 Task: Send an email with the signature Brenda Cooper with the subject 'Happy birthday' and the message 'I would like to request an extension on this deadline.' from softage.1@softage.net to softage.3@softage.net and softage.4@softage.net with an attached document Presentation.pptx
Action: Mouse moved to (100, 107)
Screenshot: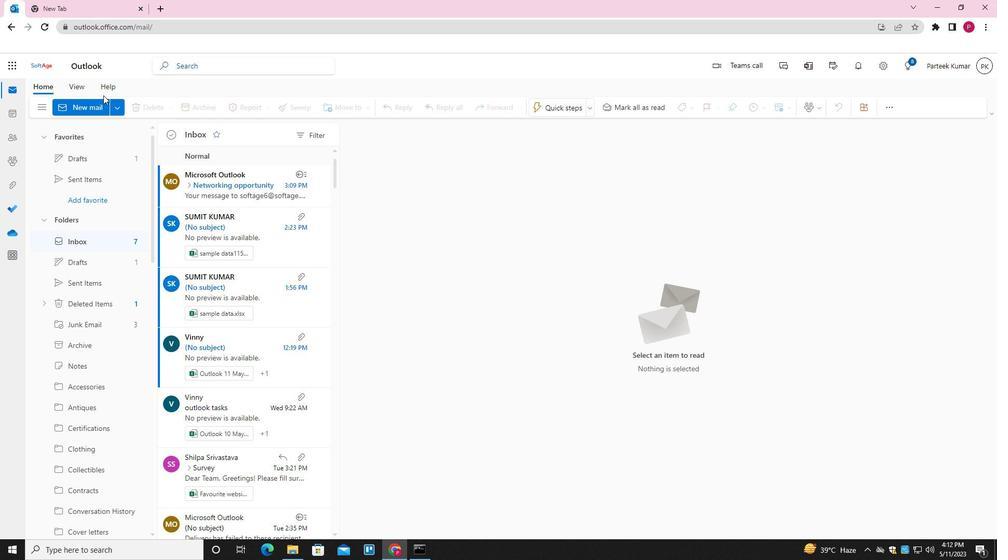
Action: Mouse pressed left at (100, 107)
Screenshot: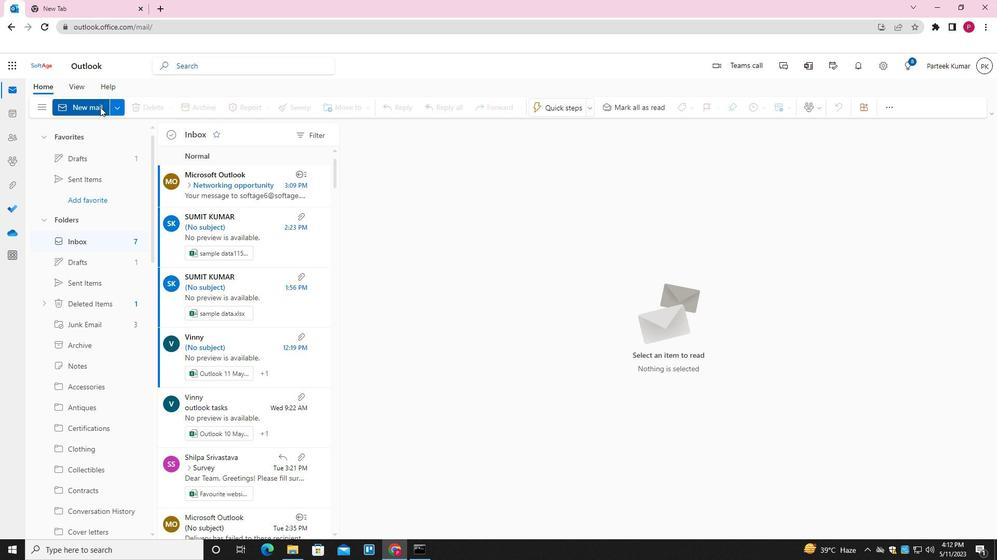 
Action: Mouse moved to (400, 244)
Screenshot: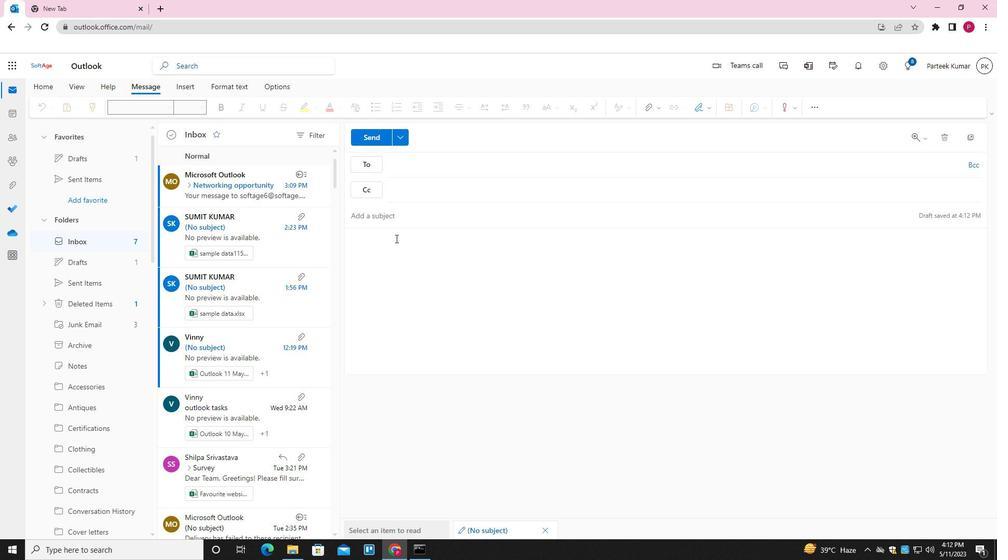 
Action: Mouse pressed left at (400, 244)
Screenshot: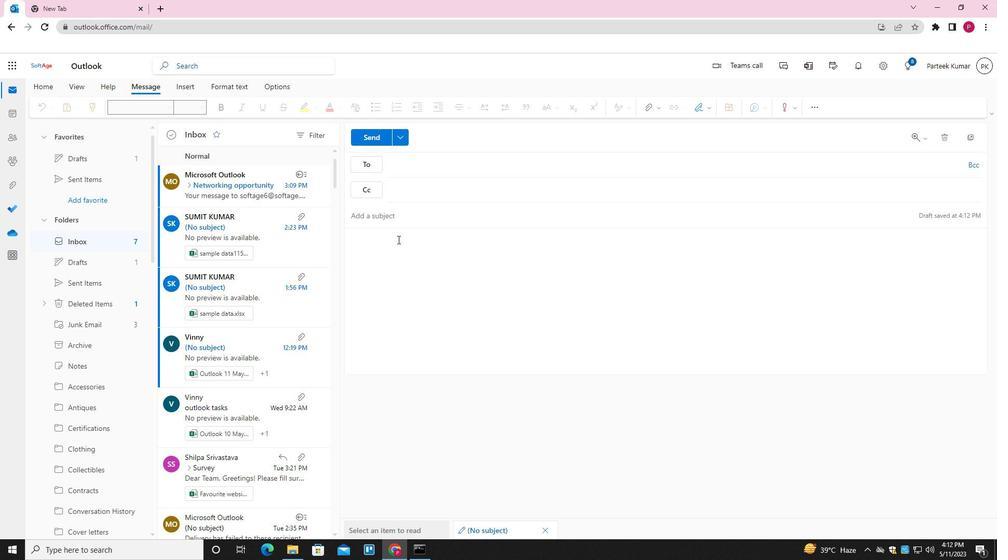 
Action: Mouse moved to (705, 108)
Screenshot: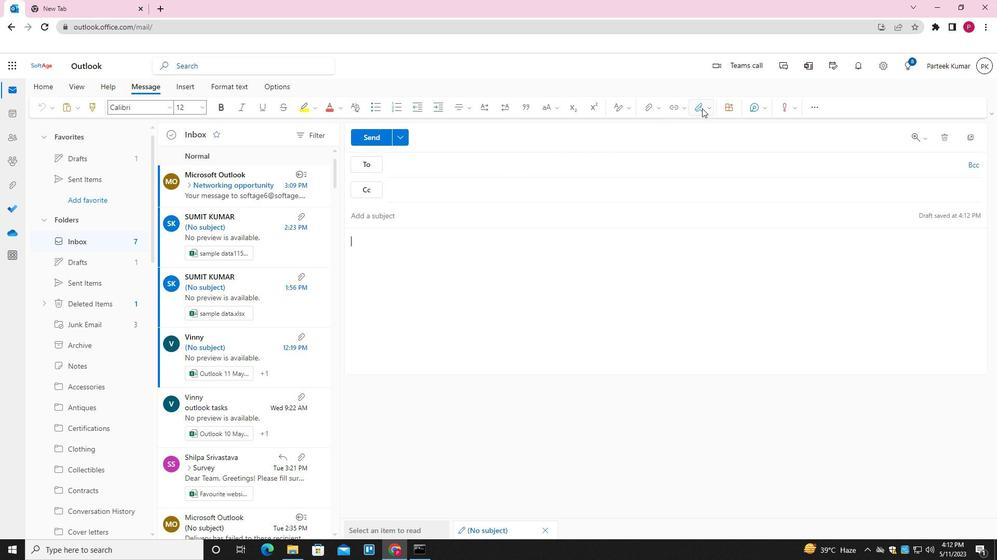 
Action: Mouse pressed left at (705, 108)
Screenshot: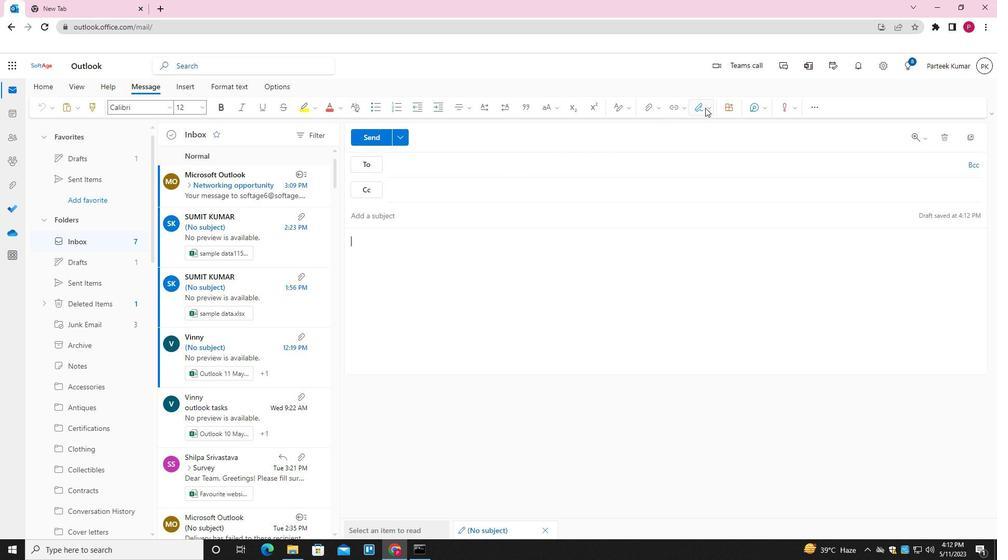 
Action: Mouse moved to (678, 149)
Screenshot: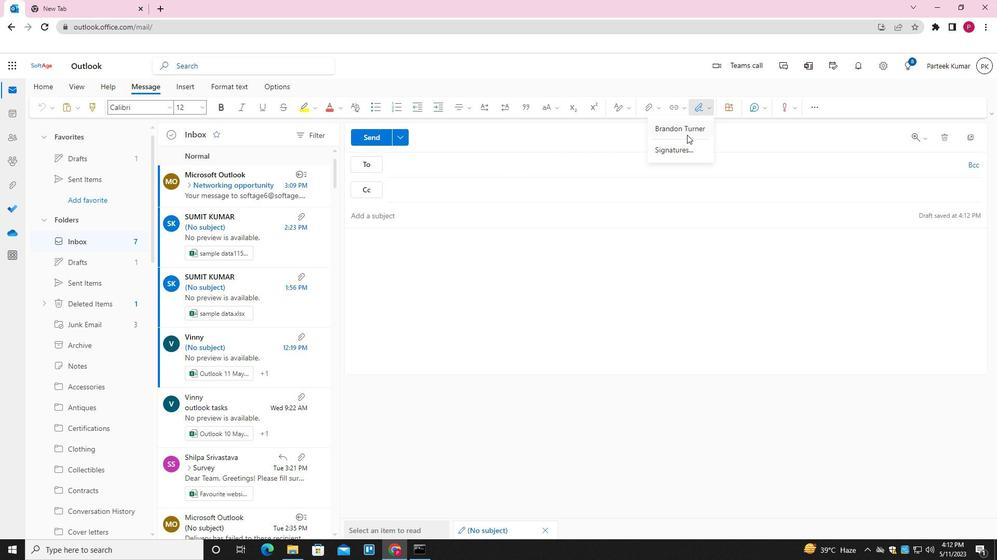 
Action: Mouse pressed left at (678, 149)
Screenshot: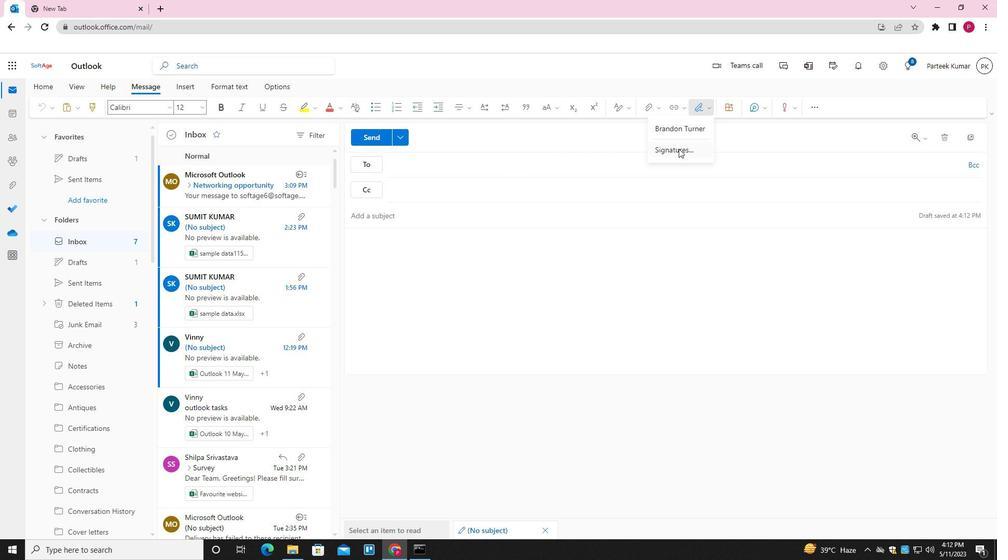 
Action: Mouse moved to (703, 193)
Screenshot: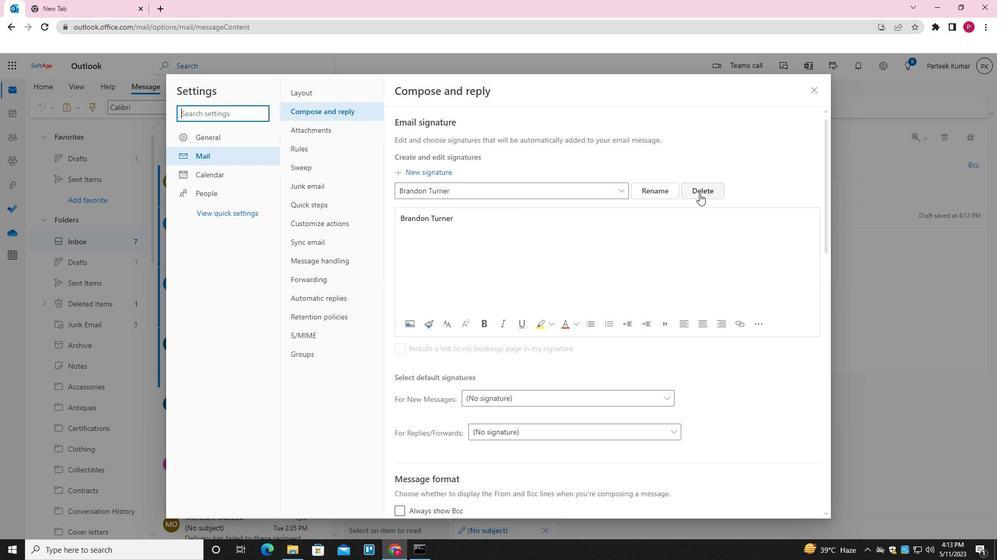 
Action: Mouse pressed left at (703, 193)
Screenshot: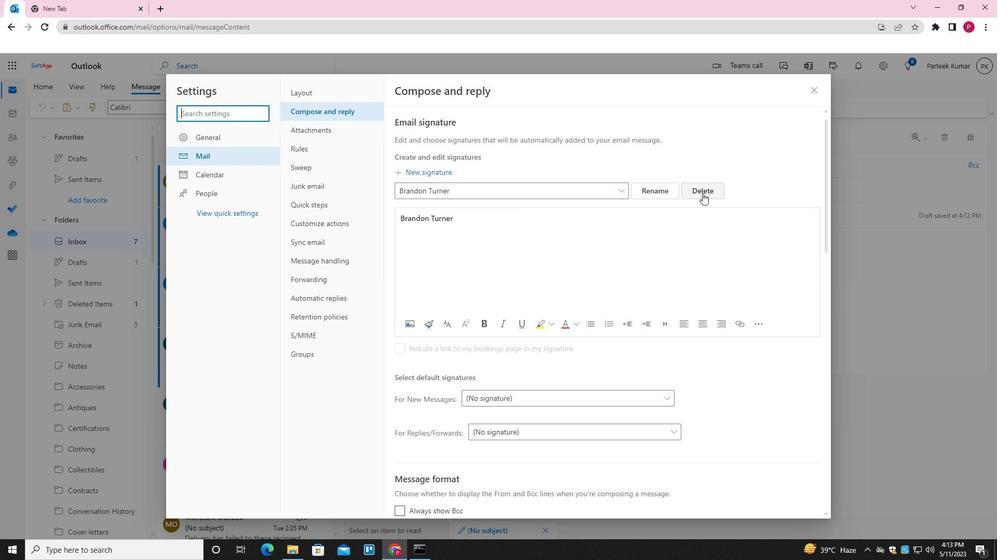 
Action: Mouse moved to (432, 188)
Screenshot: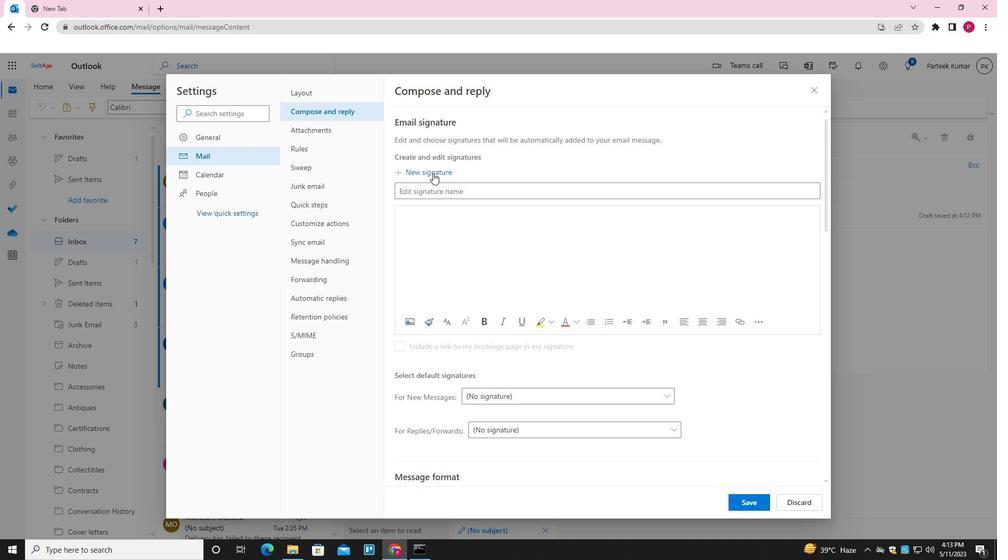 
Action: Mouse pressed left at (432, 188)
Screenshot: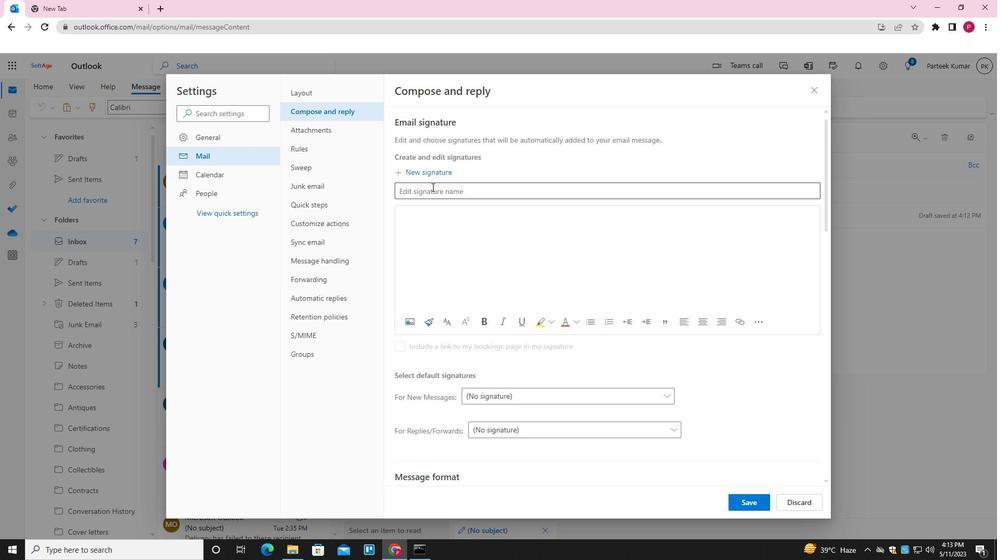 
Action: Key pressed <Key.shift>BRENF<Key.backspace>DA<Key.space><Key.shift>COOPER
Screenshot: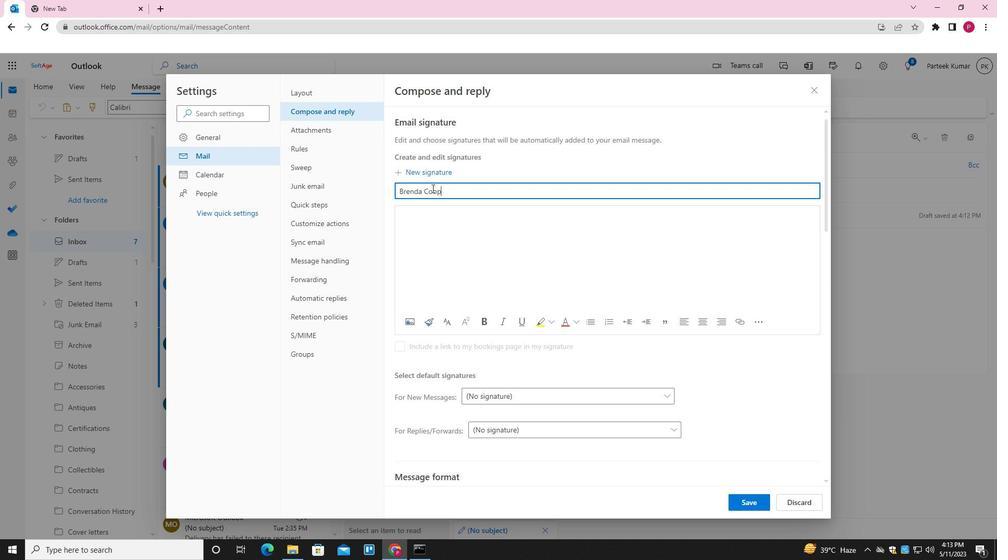 
Action: Mouse moved to (438, 220)
Screenshot: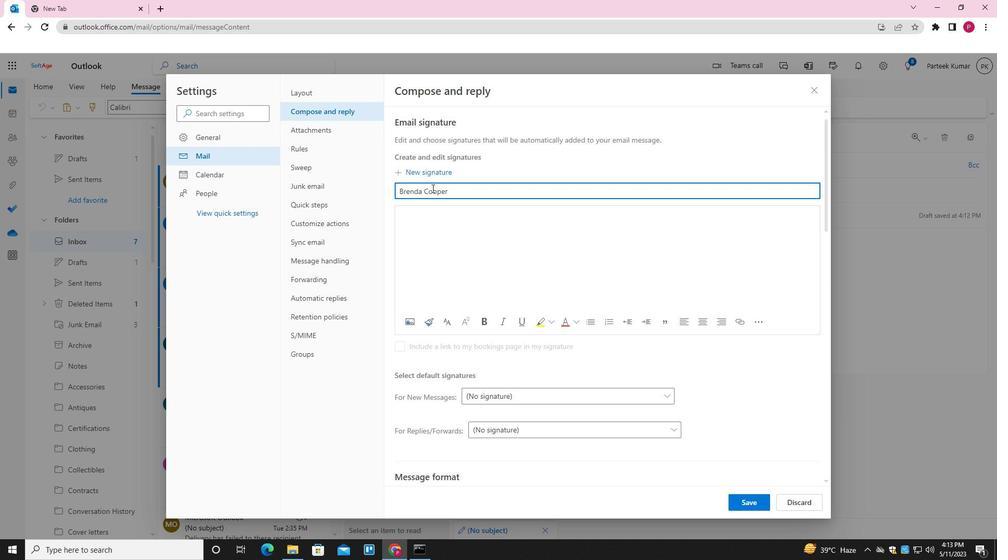 
Action: Mouse pressed left at (438, 220)
Screenshot: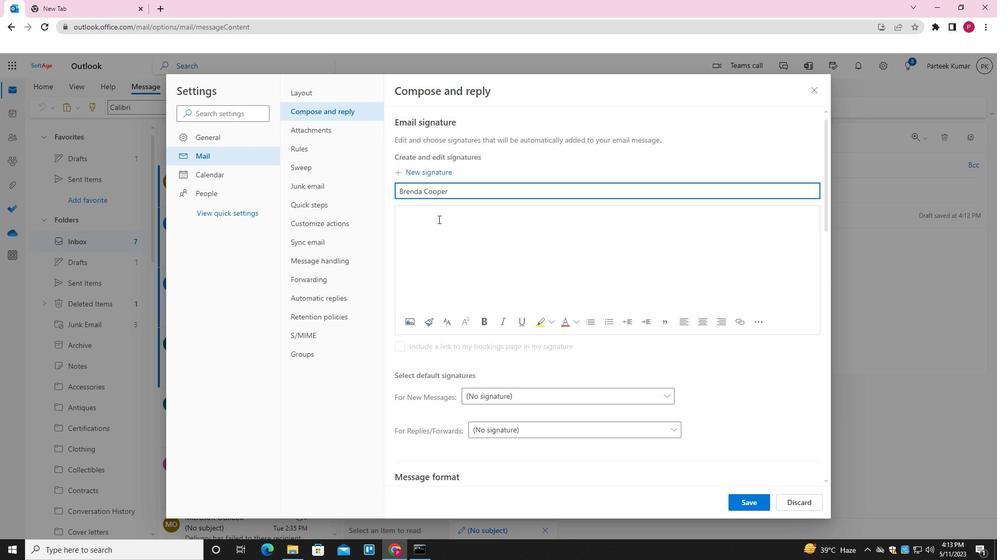 
Action: Key pressed <Key.shift>BRENDA<Key.space><Key.shift>COOPER
Screenshot: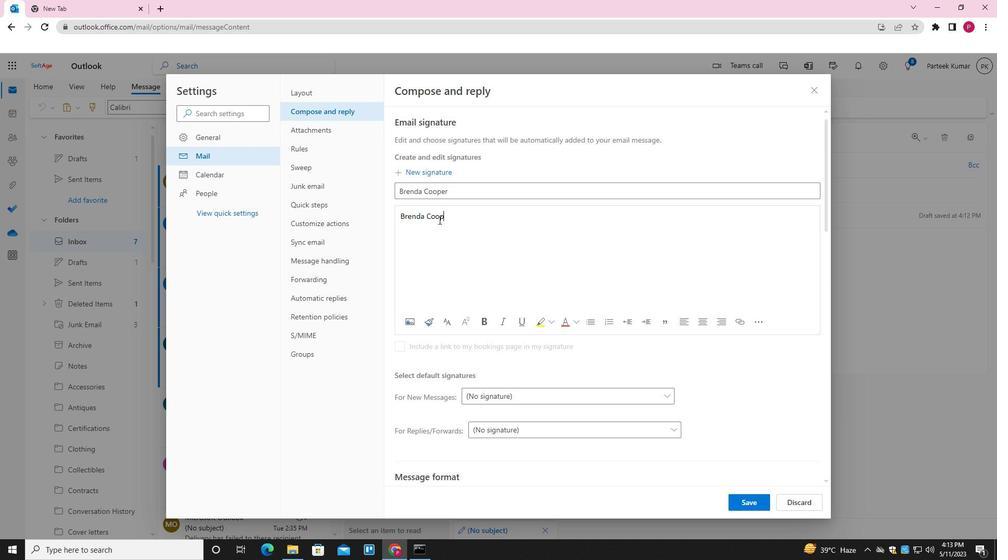 
Action: Mouse moved to (747, 497)
Screenshot: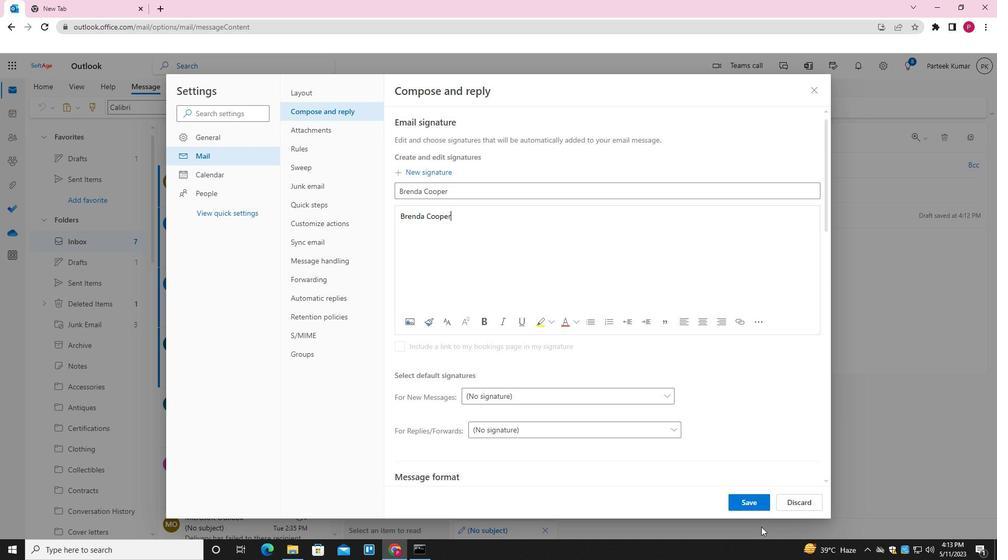 
Action: Mouse pressed left at (747, 497)
Screenshot: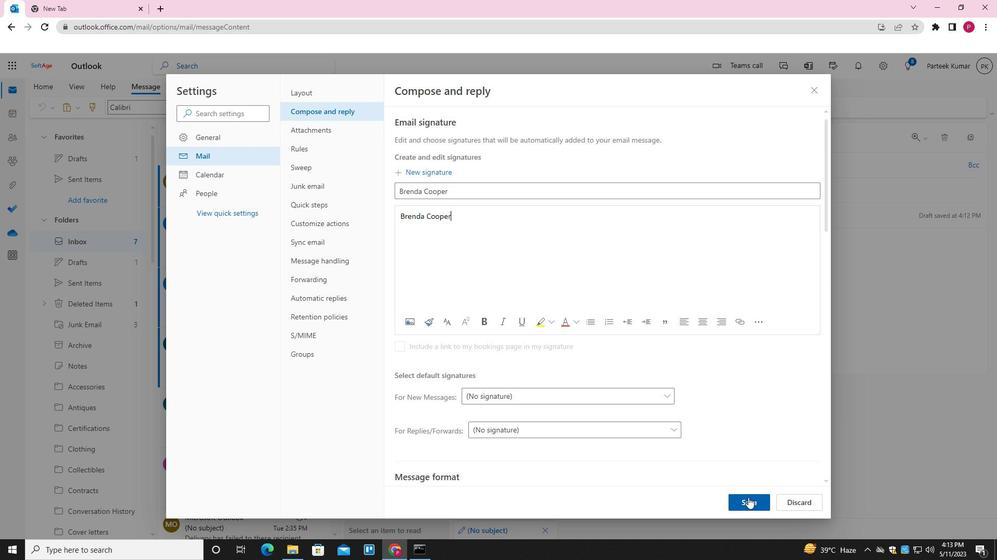 
Action: Mouse moved to (812, 89)
Screenshot: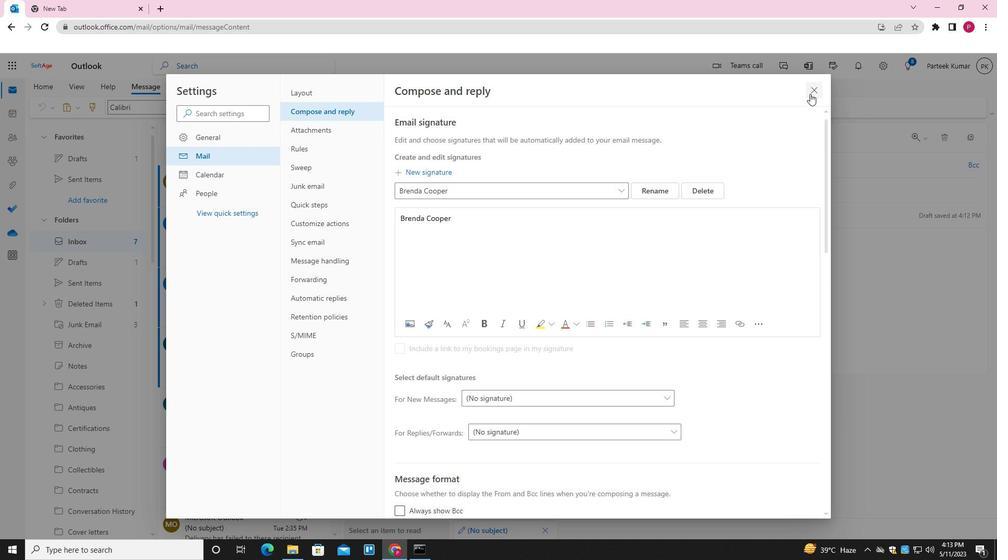
Action: Mouse pressed left at (812, 89)
Screenshot: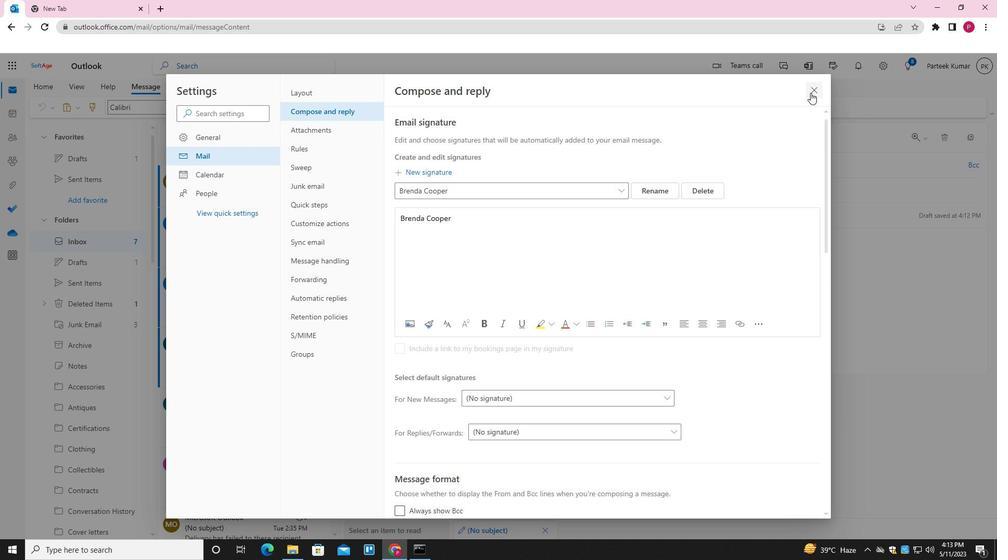 
Action: Mouse moved to (448, 247)
Screenshot: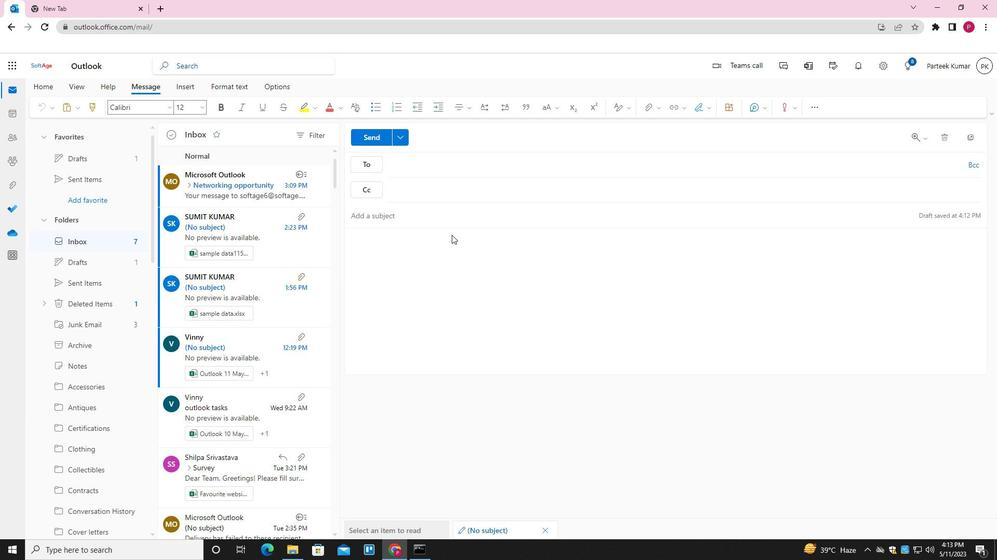 
Action: Mouse pressed left at (448, 247)
Screenshot: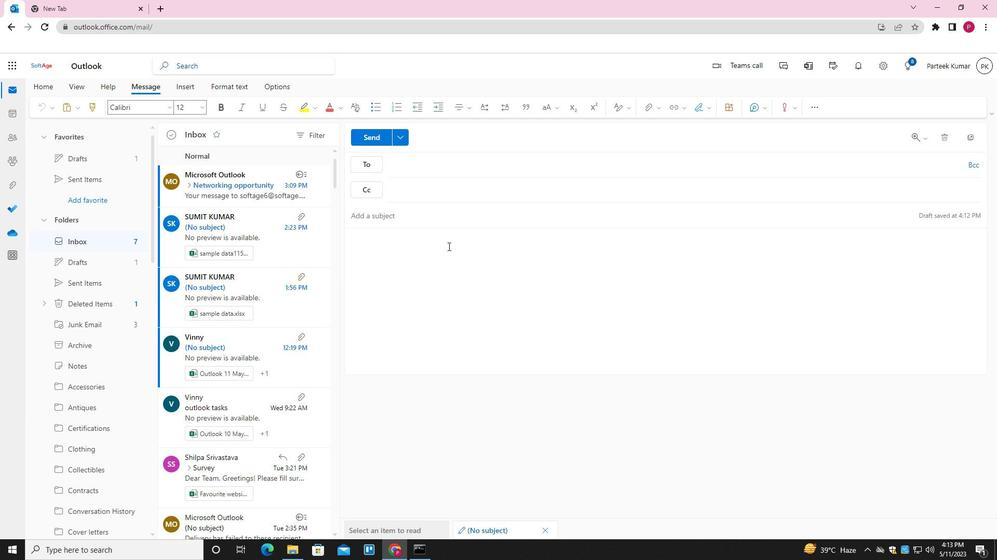 
Action: Mouse moved to (691, 111)
Screenshot: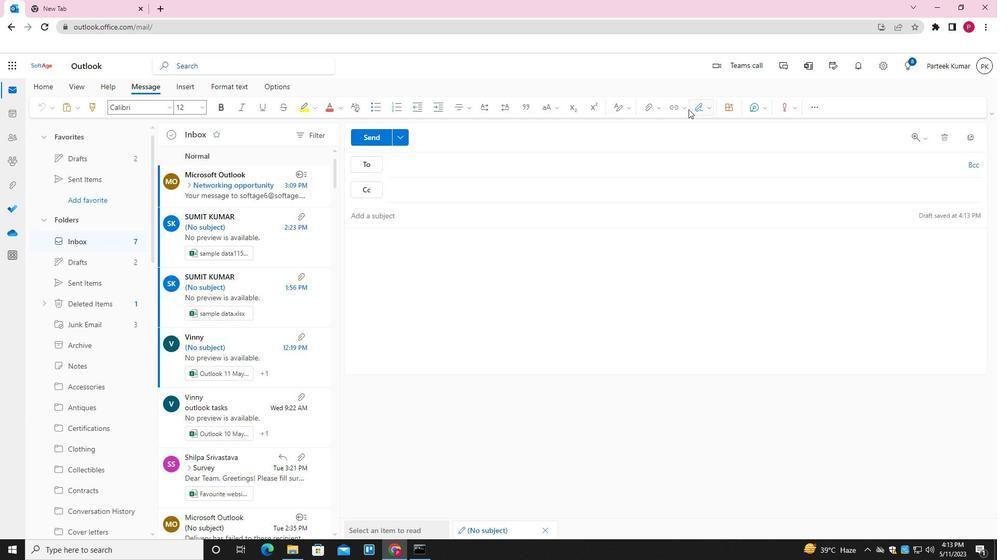 
Action: Mouse pressed left at (691, 111)
Screenshot: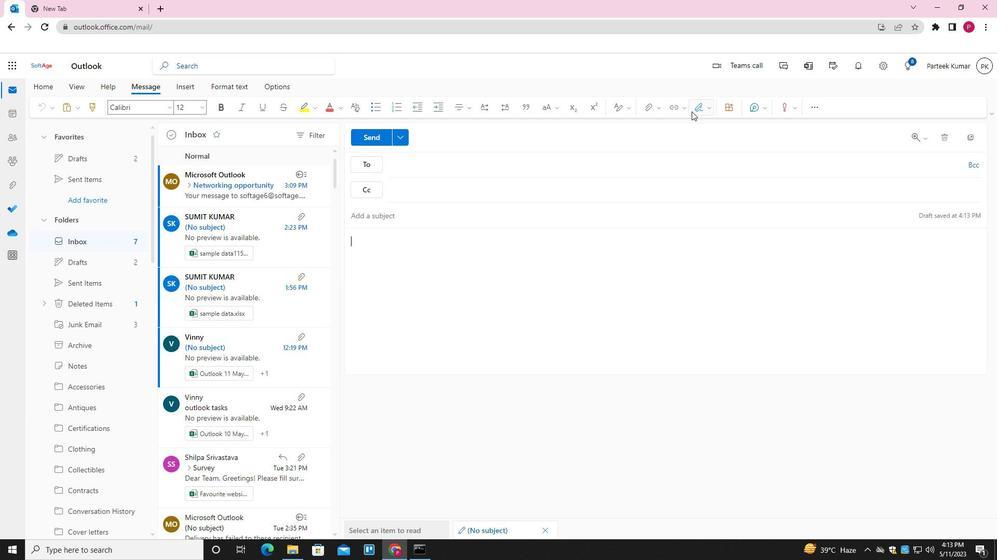 
Action: Mouse moved to (684, 150)
Screenshot: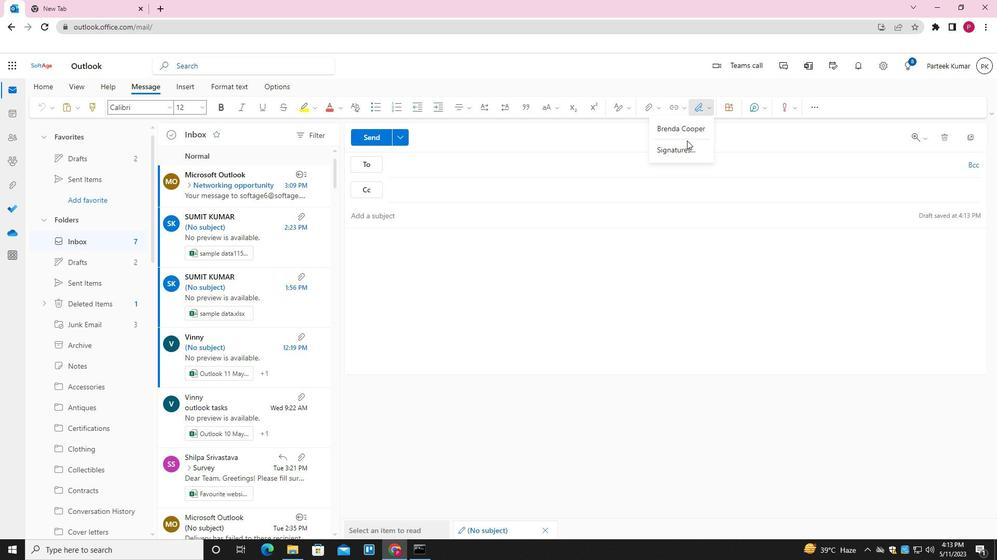 
Action: Mouse pressed left at (684, 150)
Screenshot: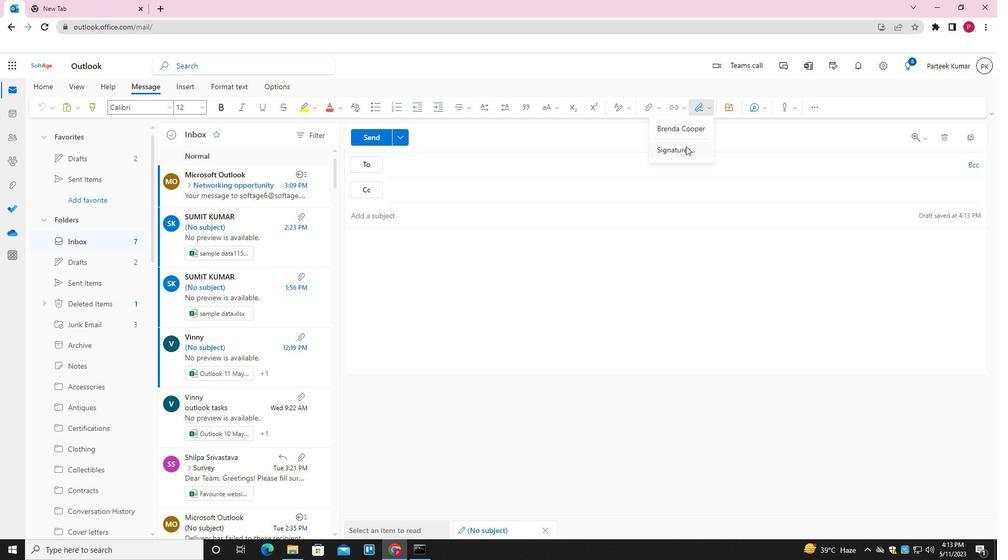
Action: Mouse moved to (910, 255)
Screenshot: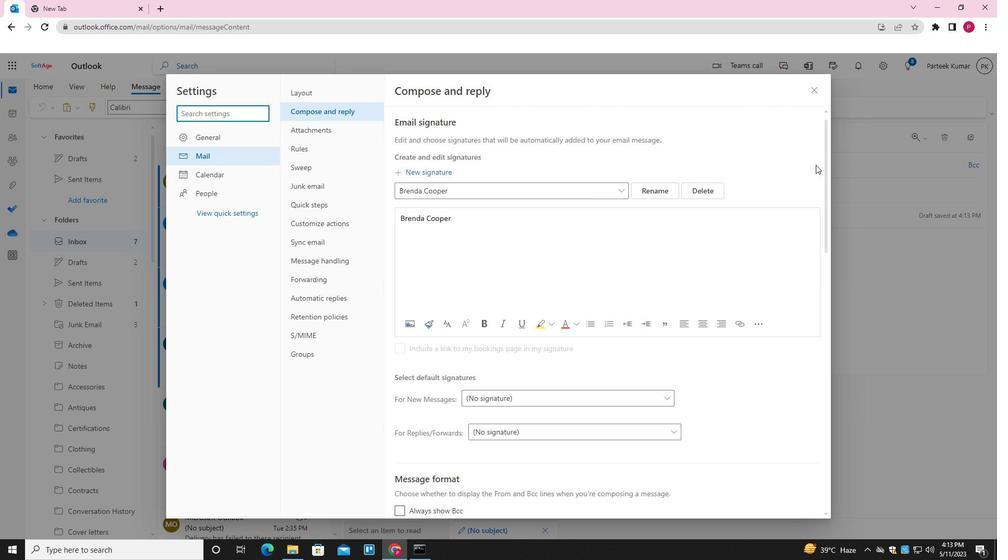 
Action: Mouse pressed left at (910, 255)
Screenshot: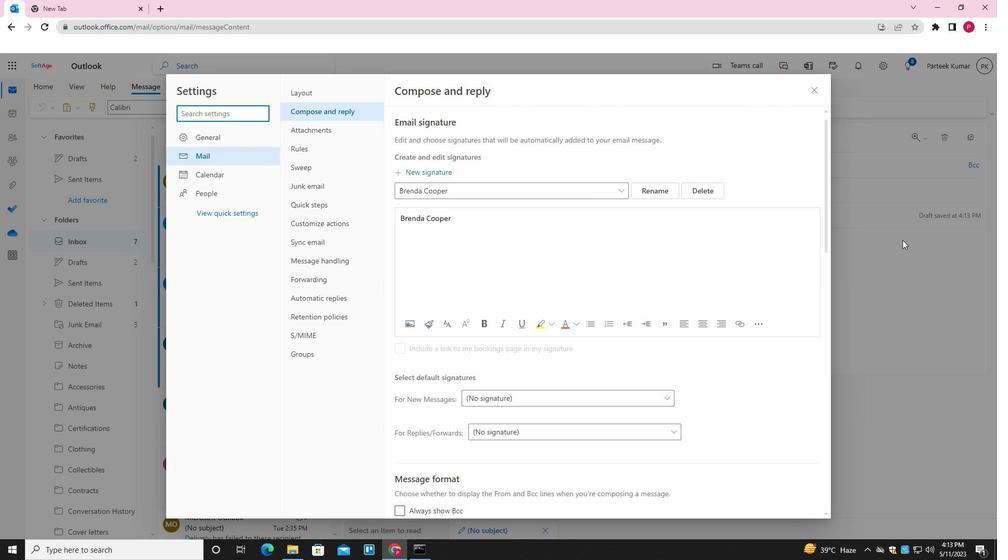 
Action: Mouse moved to (693, 105)
Screenshot: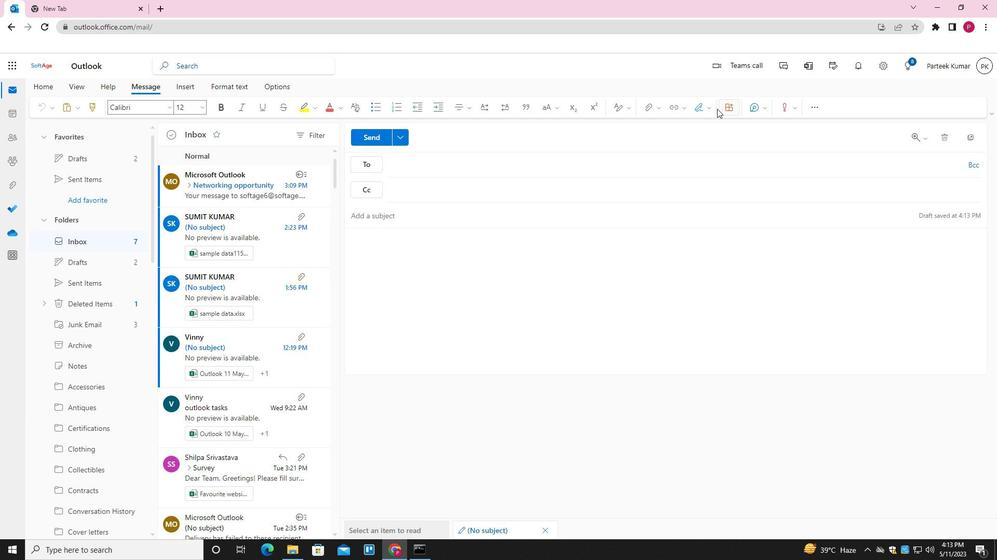 
Action: Mouse pressed left at (693, 105)
Screenshot: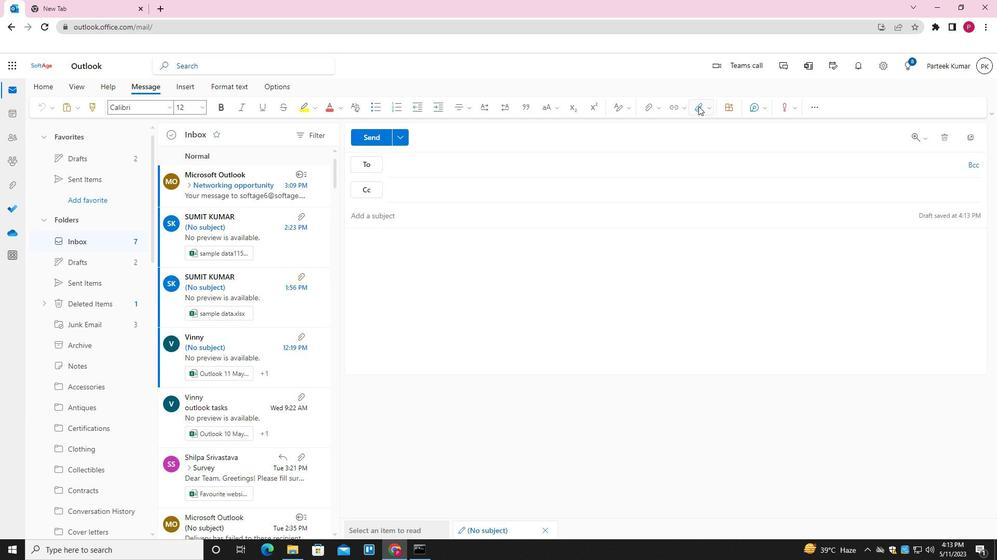 
Action: Mouse moved to (698, 132)
Screenshot: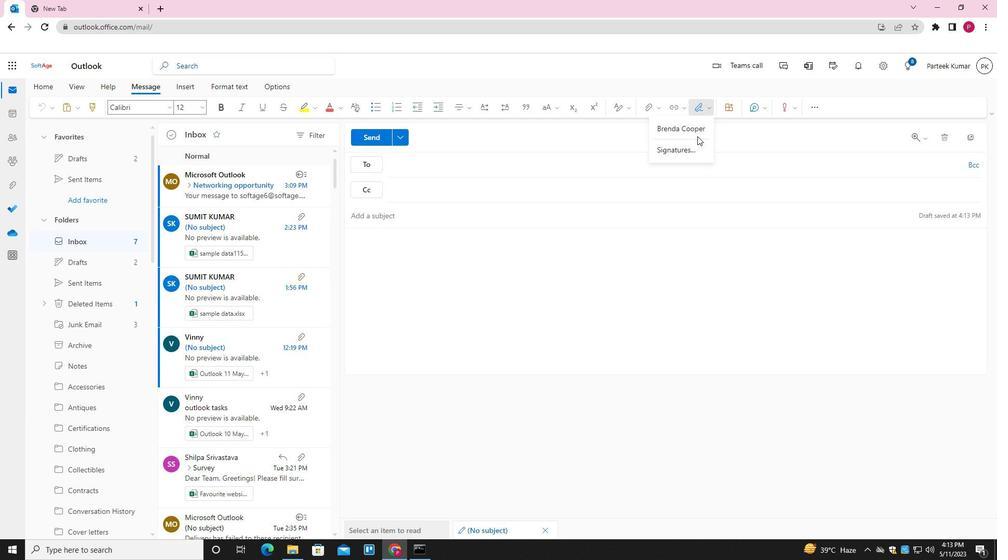 
Action: Mouse pressed left at (698, 132)
Screenshot: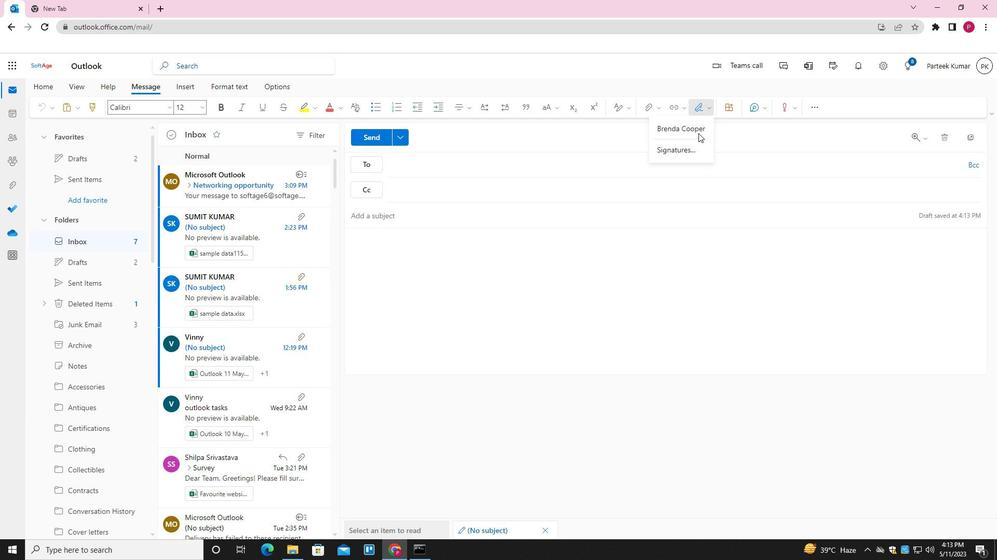 
Action: Mouse moved to (424, 215)
Screenshot: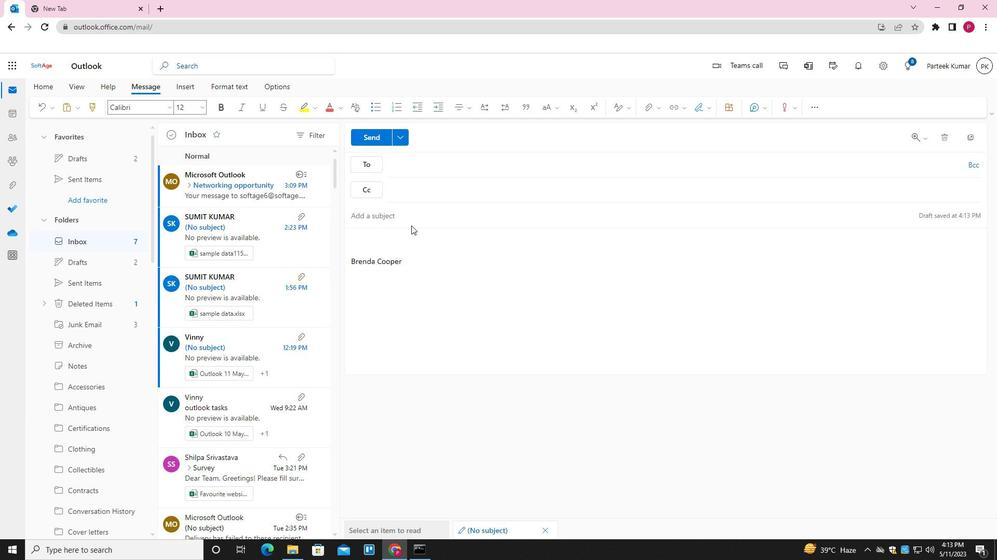 
Action: Mouse pressed left at (424, 215)
Screenshot: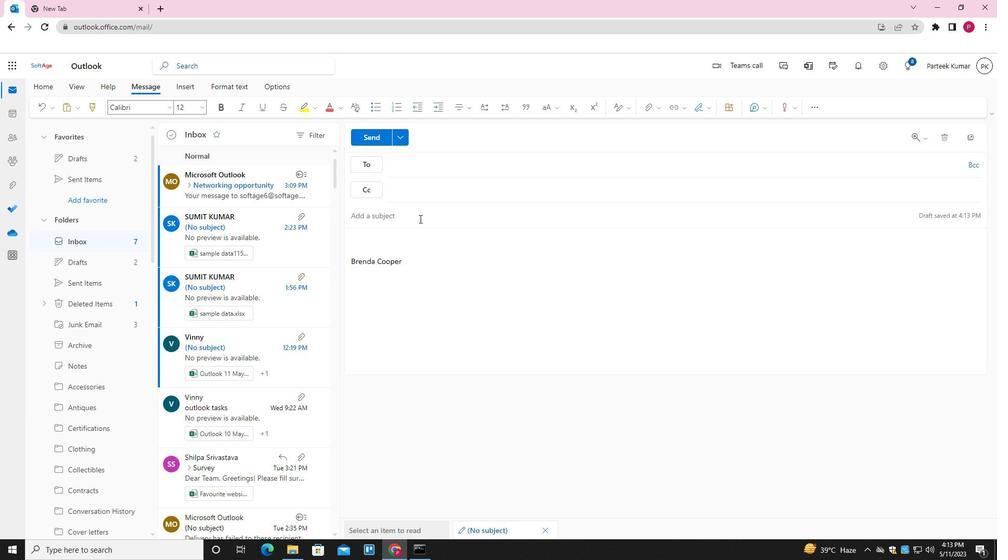 
Action: Key pressed <Key.shift>HAPPY<Key.space>
Screenshot: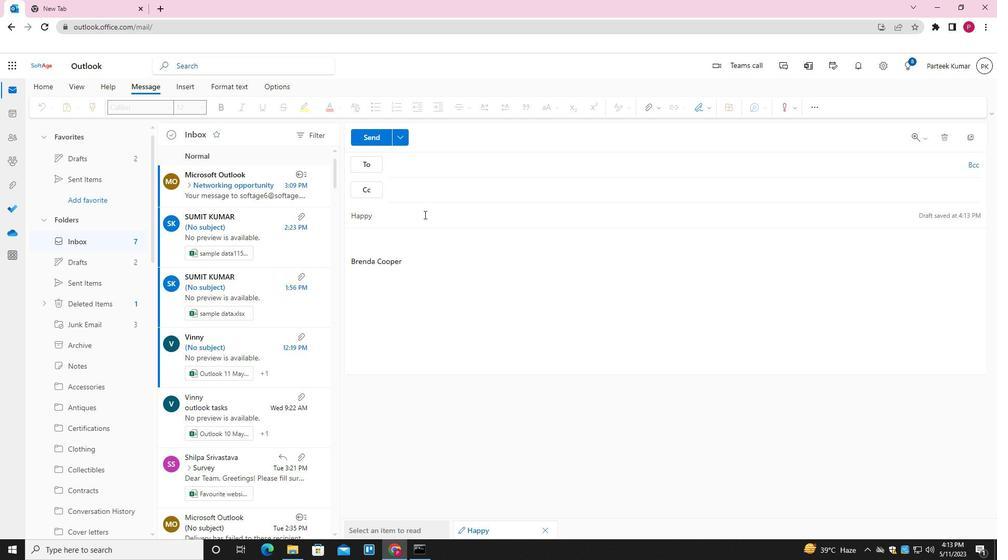 
Action: Mouse moved to (424, 215)
Screenshot: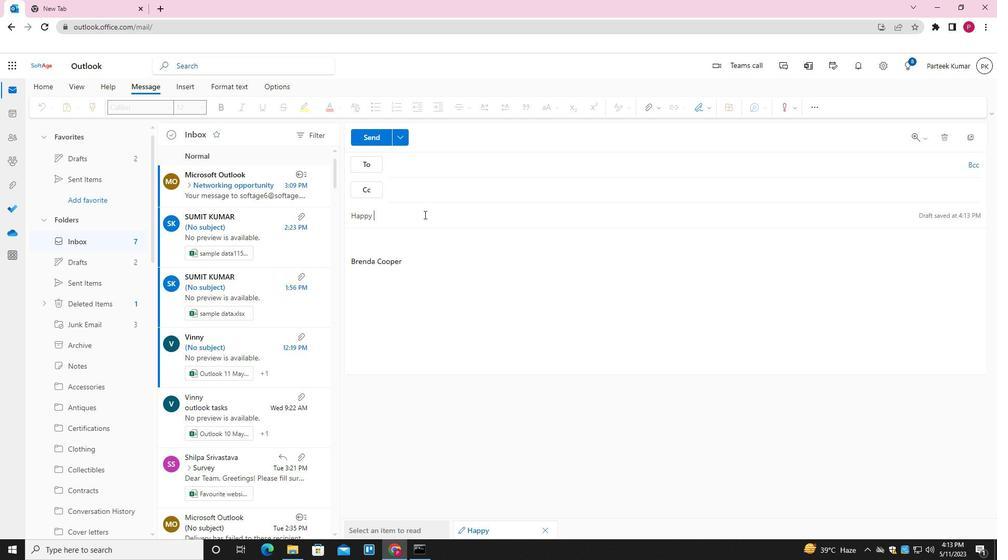 
Action: Key pressed <Key.shift>BIRTHDAY<Key.space>
Screenshot: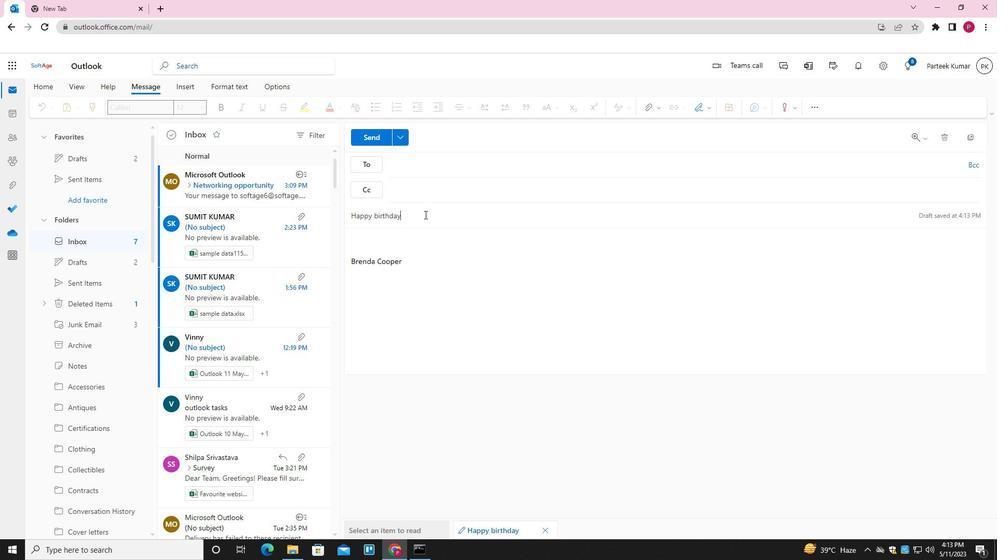 
Action: Mouse moved to (405, 239)
Screenshot: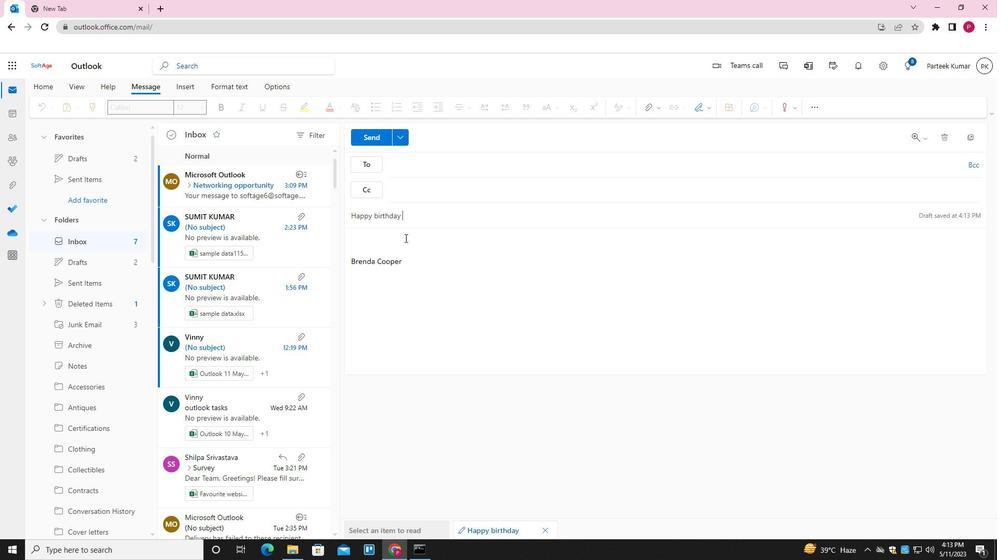 
Action: Mouse pressed left at (405, 239)
Screenshot: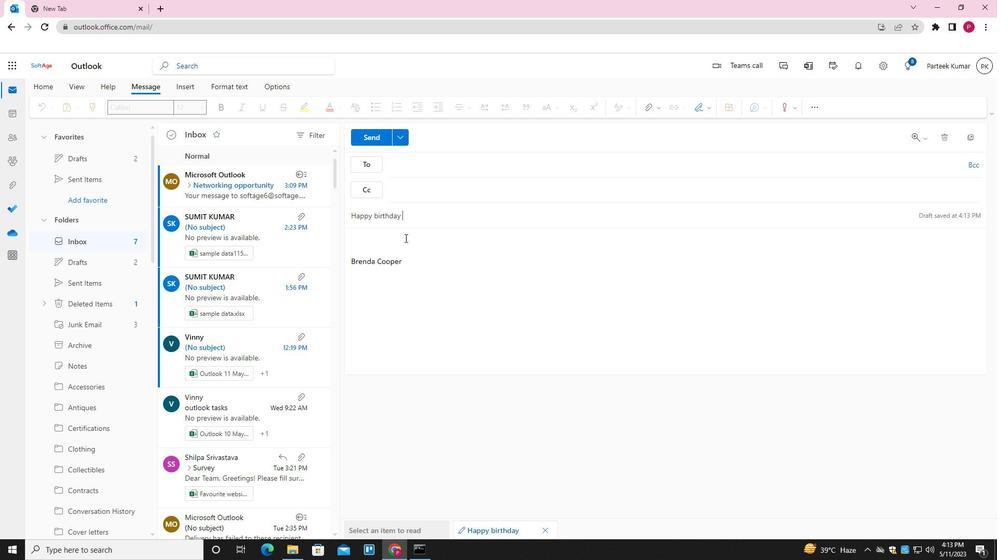 
Action: Key pressed <Key.shift>I<Key.space>WOULD<Key.space>LIKE<Key.space>TO<Key.space>REQUEST<Key.space>AN<Key.space>EXTENSION<Key.space>ON<Key.space>THIS<Key.space>DEADLINE
Screenshot: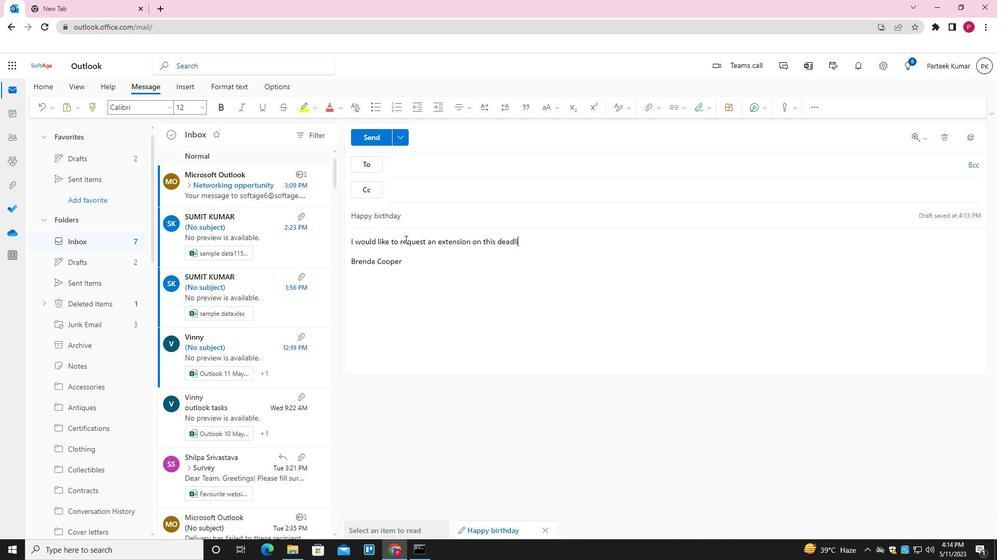 
Action: Mouse moved to (436, 167)
Screenshot: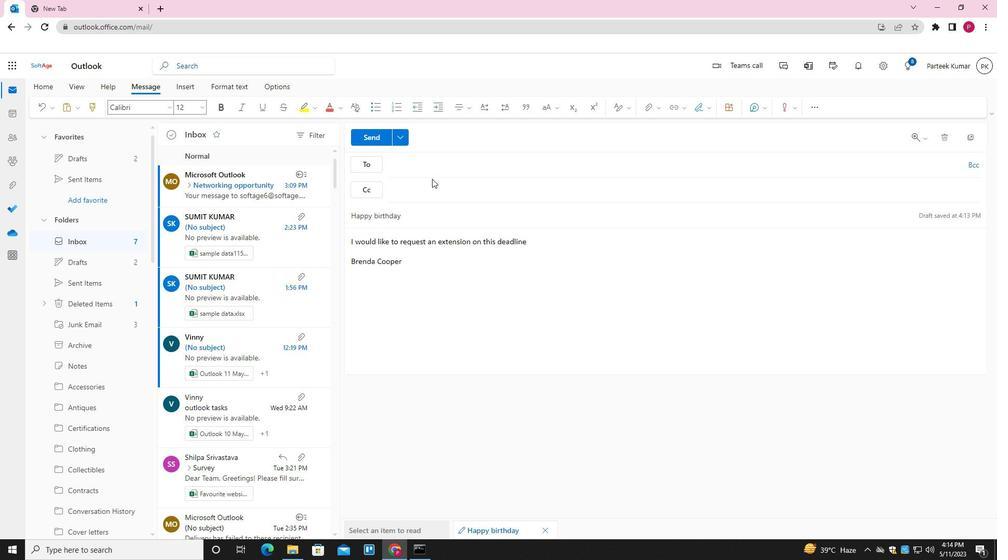 
Action: Mouse pressed left at (436, 167)
Screenshot: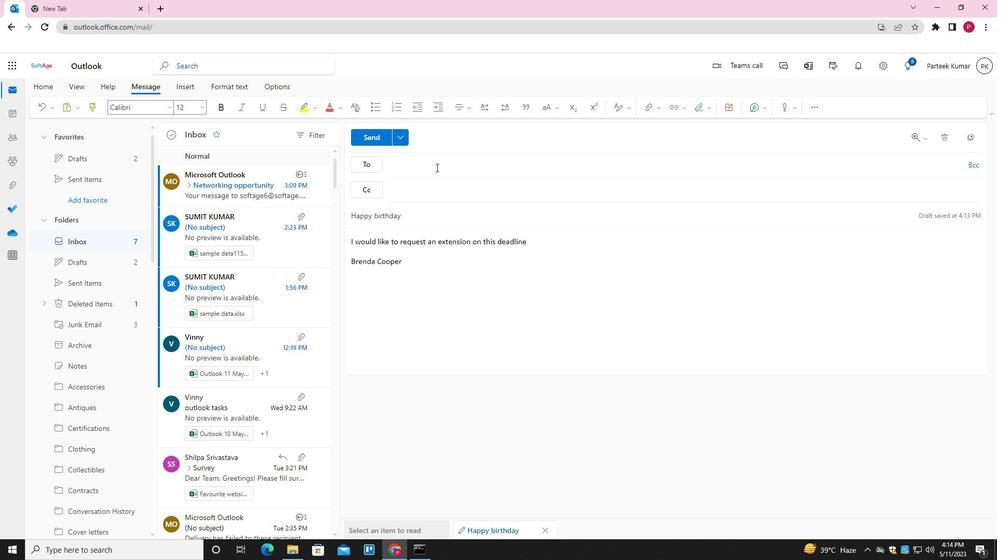 
Action: Key pressed SOFTAGE.3<Key.shift>@SOFTAGE.NET<Key.enter>SOFATE<Key.backspace><Key.backspace><Key.backspace>TAGE.4<Key.shift>@SOFTAGE.NET<Key.enter>
Screenshot: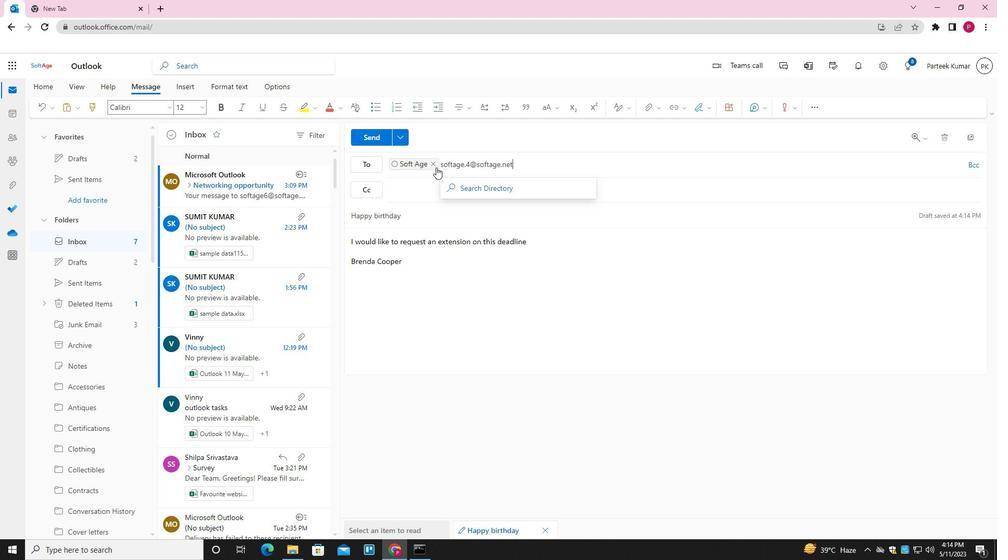 
Action: Mouse moved to (648, 103)
Screenshot: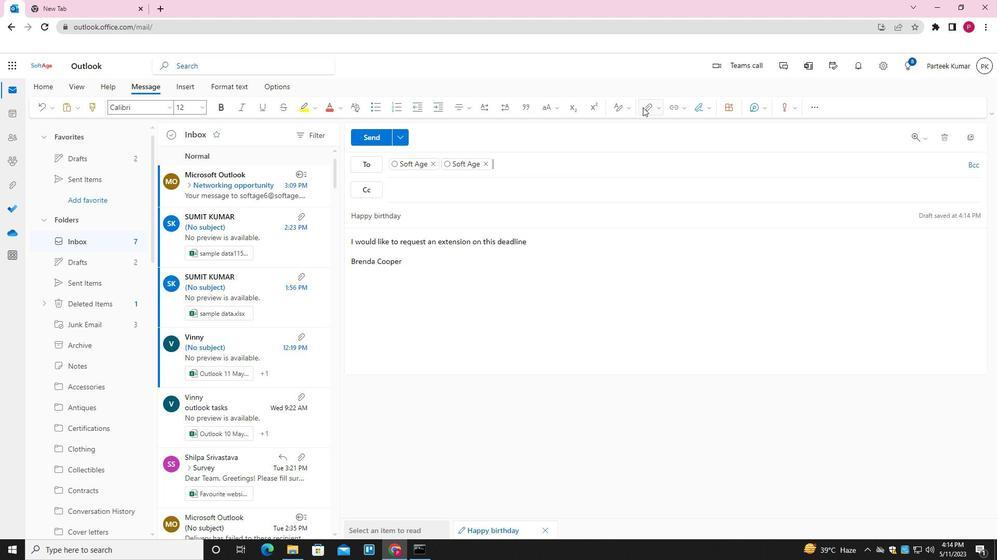 
Action: Mouse pressed left at (648, 103)
Screenshot: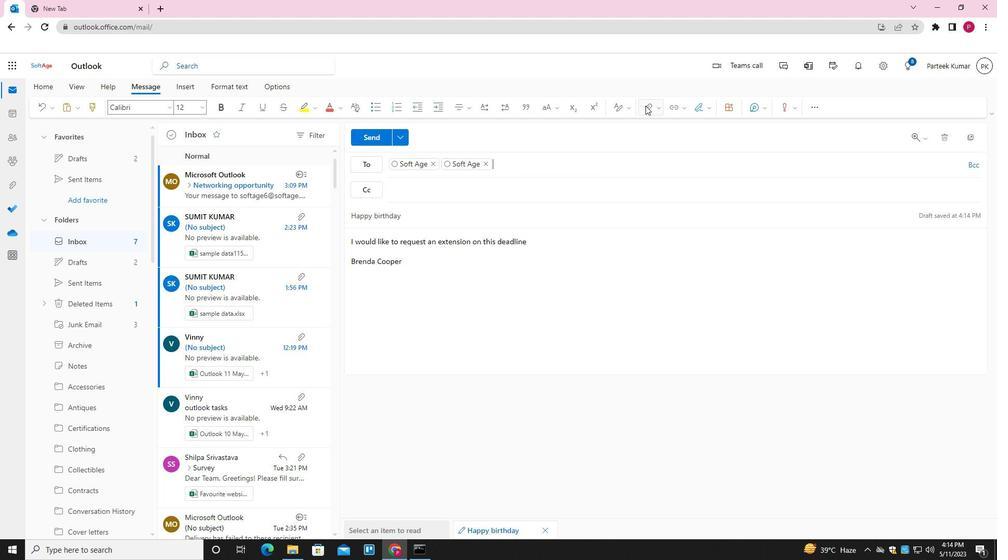
Action: Mouse moved to (583, 130)
Screenshot: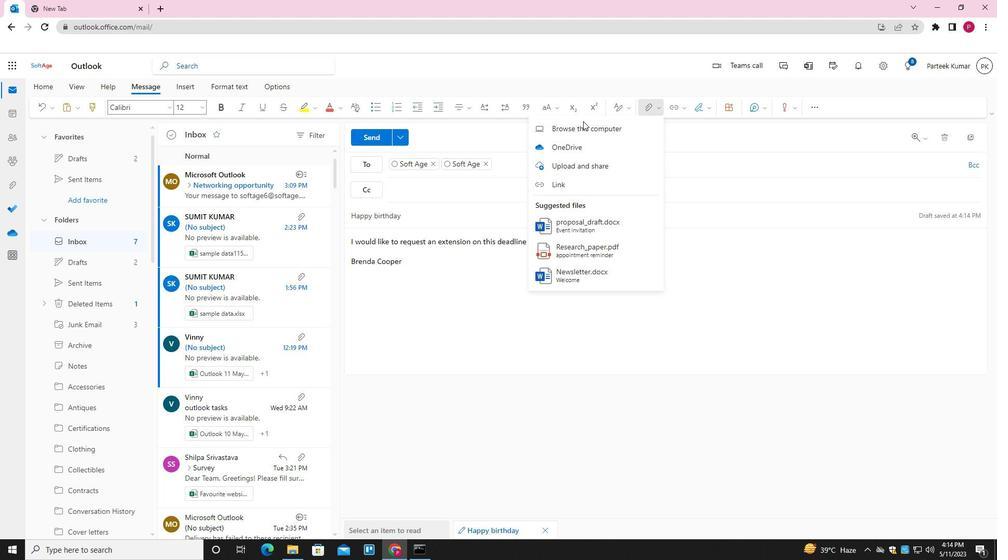 
Action: Mouse pressed left at (583, 130)
Screenshot: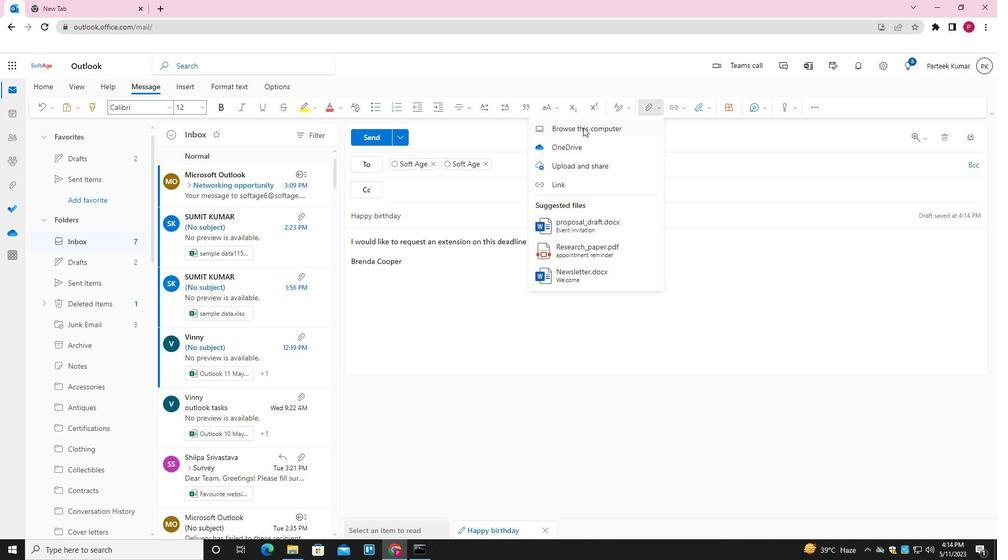 
Action: Mouse moved to (150, 78)
Screenshot: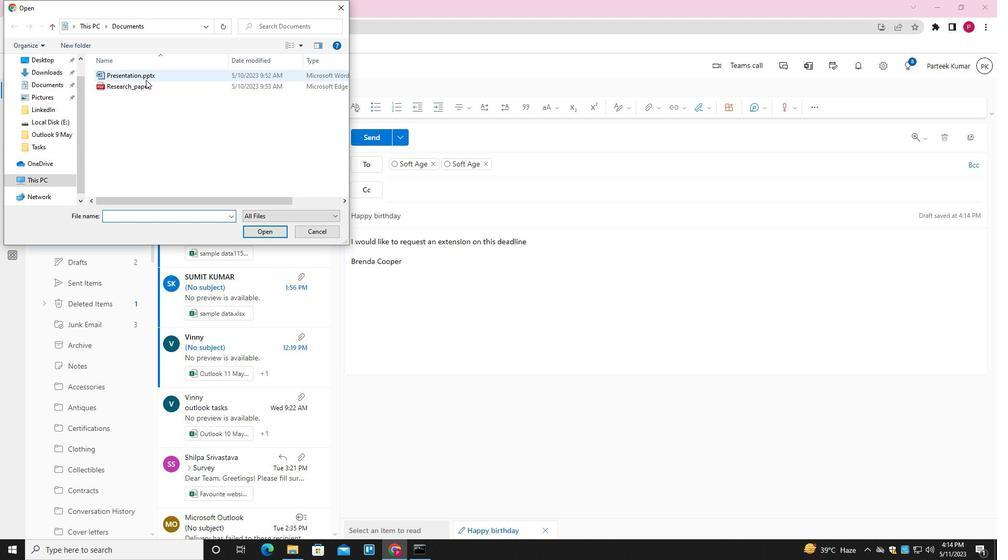 
Action: Mouse pressed left at (150, 78)
Screenshot: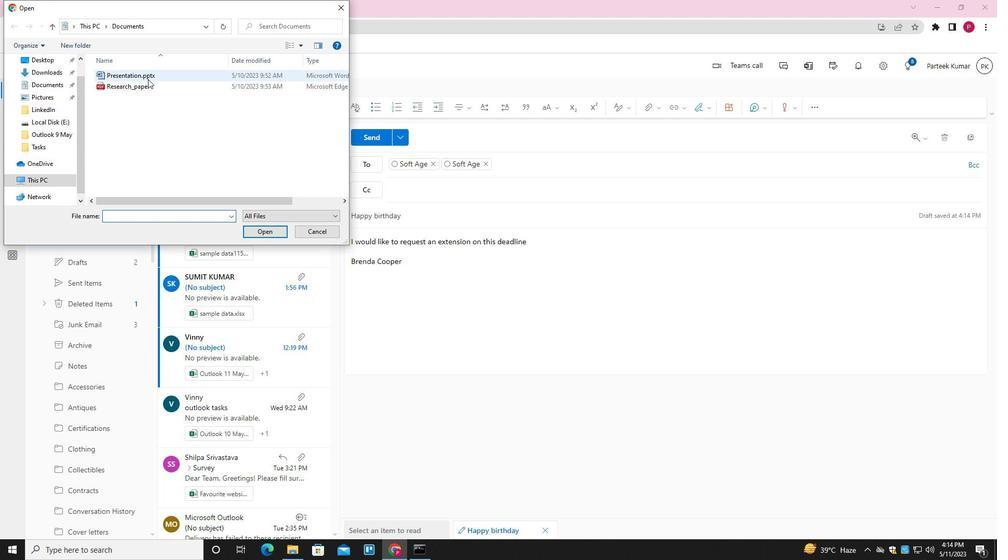 
Action: Mouse moved to (258, 233)
Screenshot: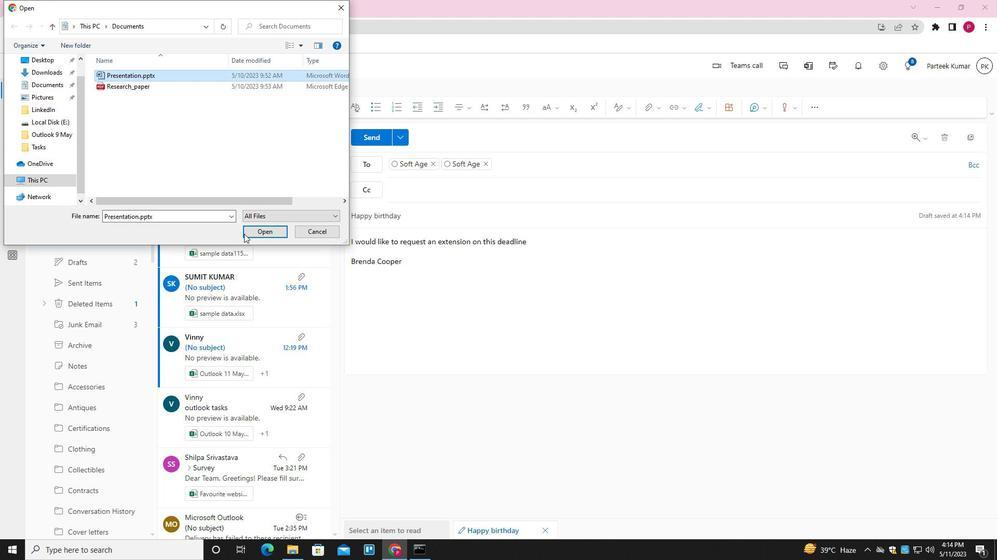 
Action: Mouse pressed left at (258, 233)
Screenshot: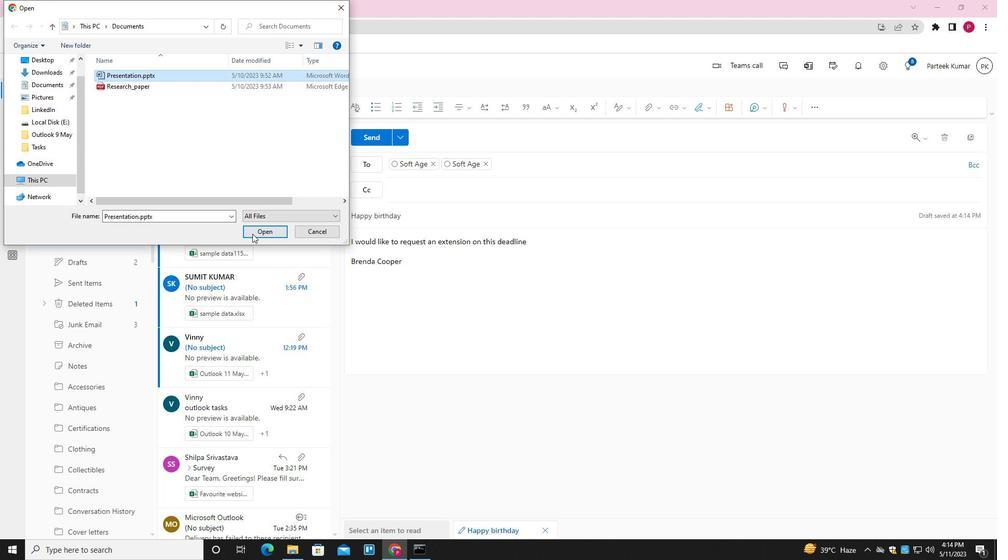 
Action: Mouse moved to (377, 140)
Screenshot: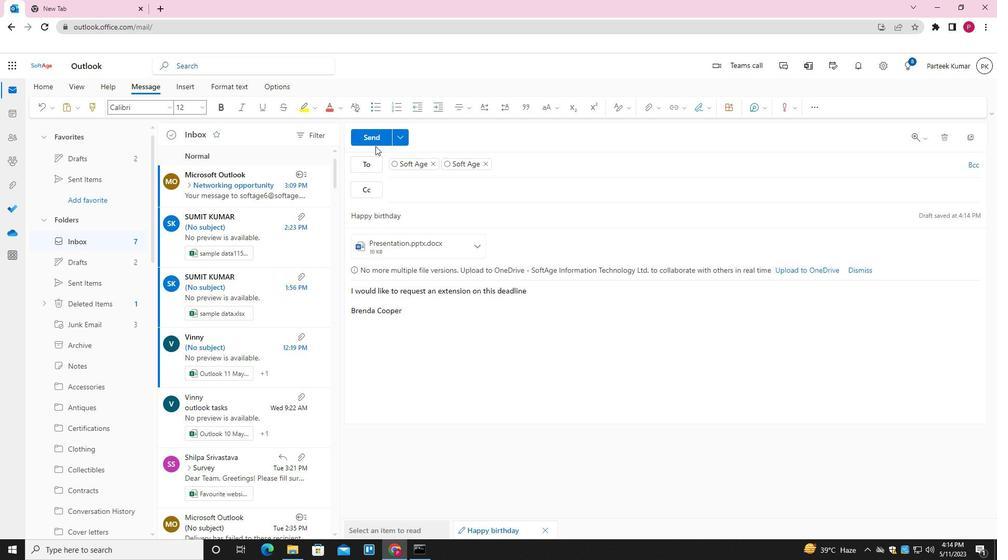 
Action: Mouse pressed left at (377, 140)
Screenshot: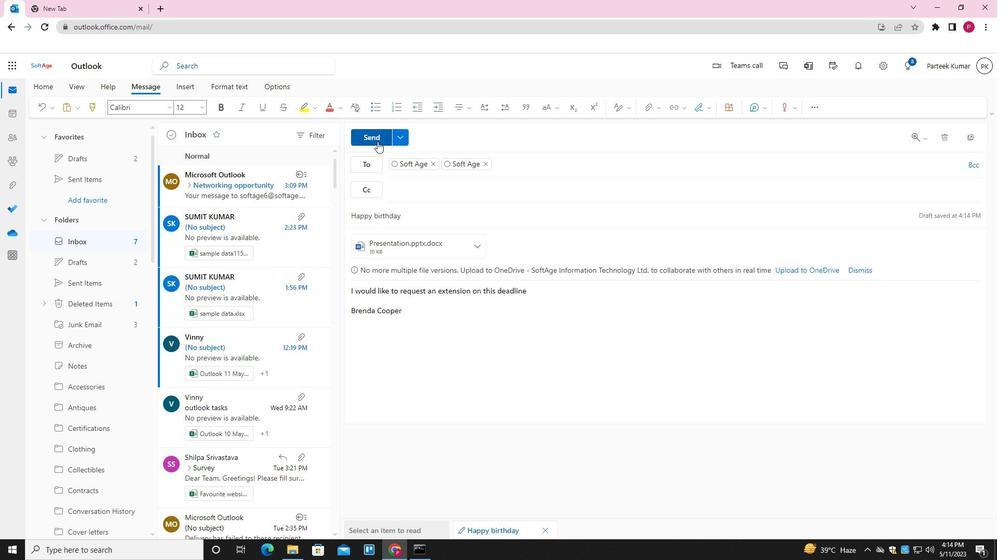 
Action: Mouse moved to (490, 354)
Screenshot: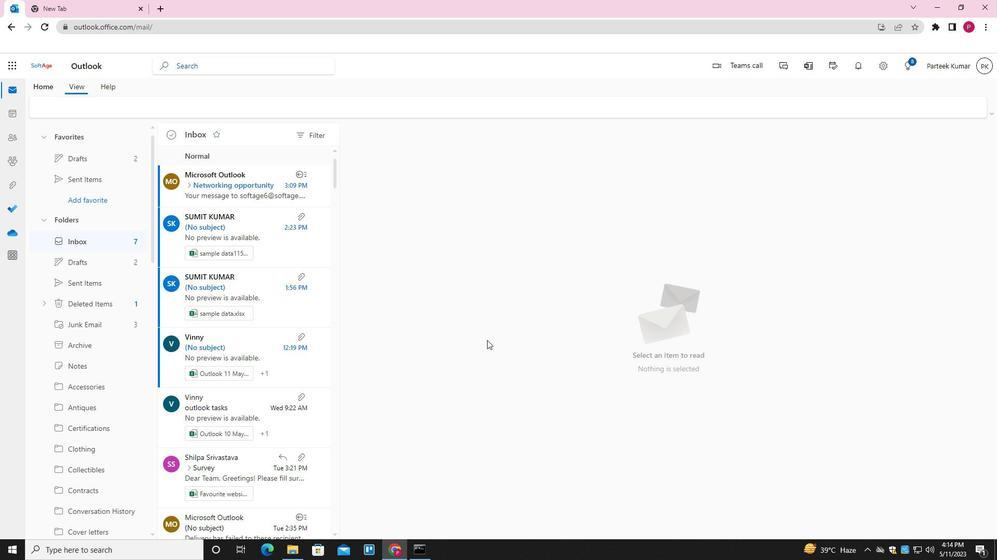 
